 Task: In the  document Airports.rtf Select the text and change paragraph spacing to  '1.5' Change page orientation to  'Landscape' Add Page color Navy Blue
Action: Mouse moved to (380, 246)
Screenshot: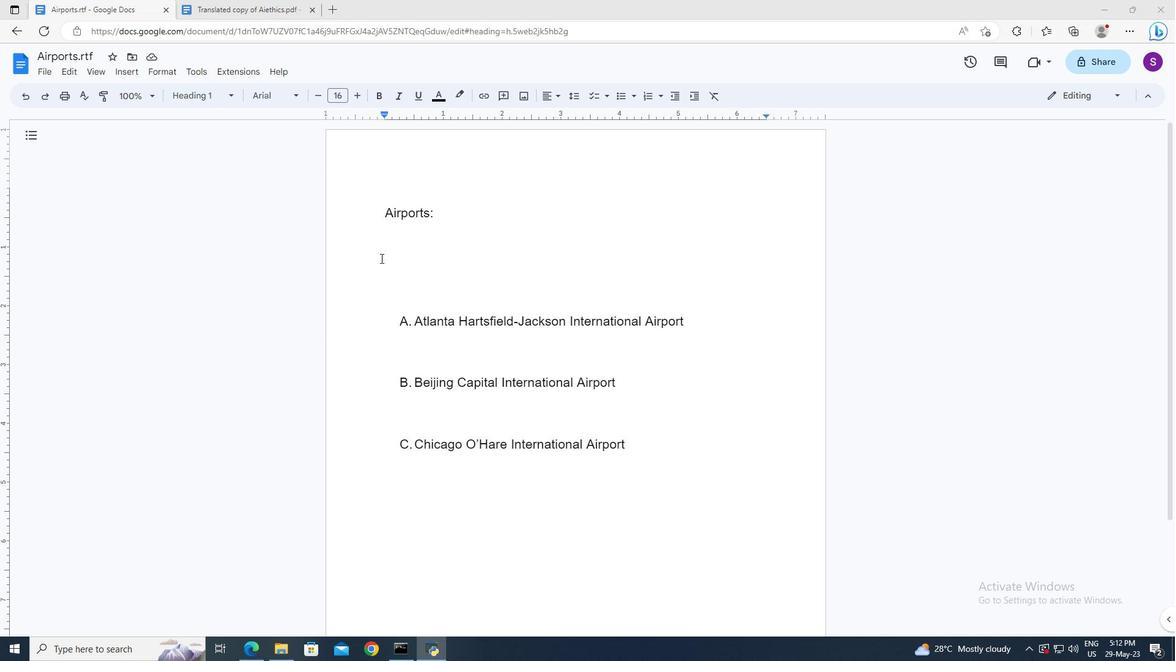 
Action: Mouse pressed left at (380, 246)
Screenshot: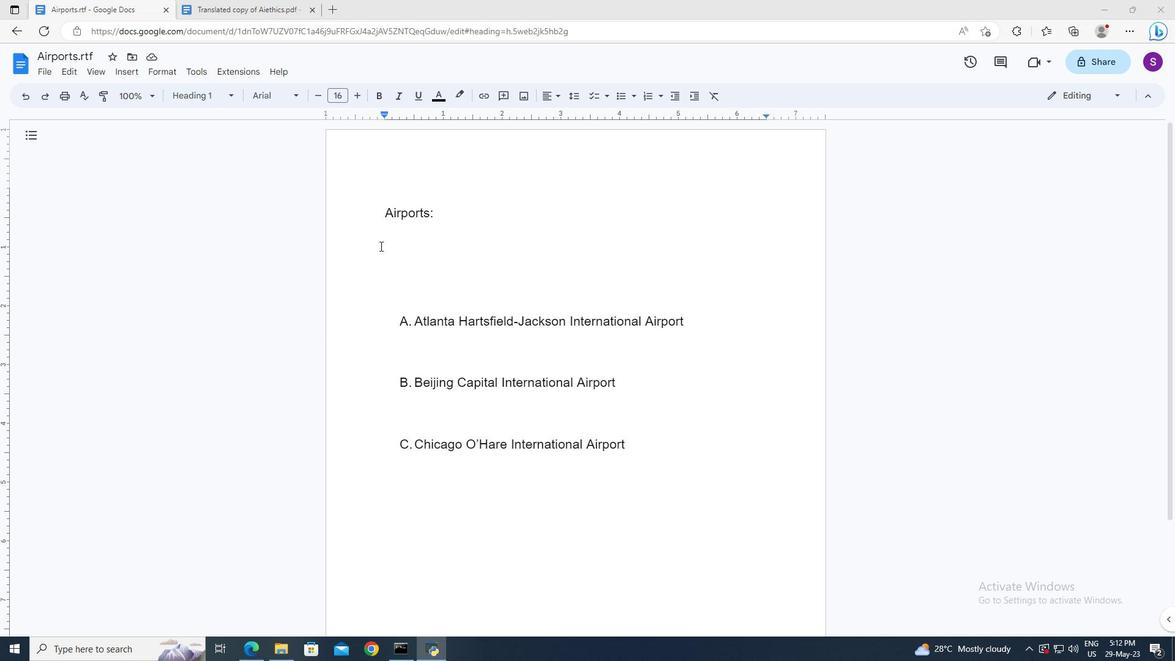
Action: Key pressed ctrl+A
Screenshot: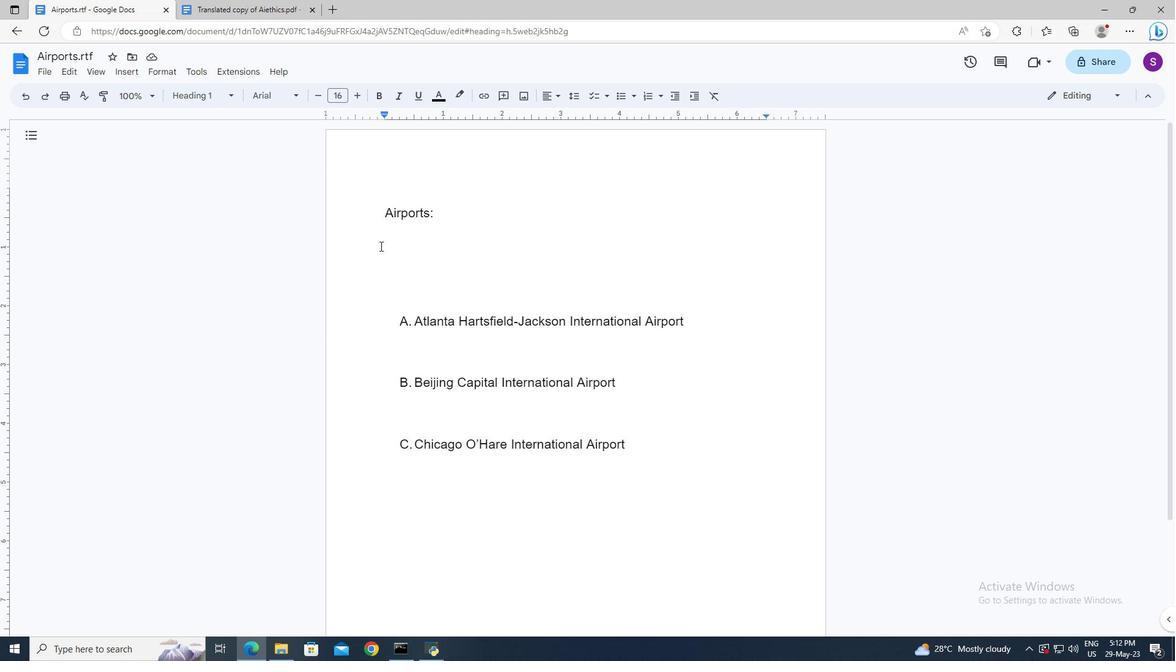 
Action: Mouse moved to (572, 97)
Screenshot: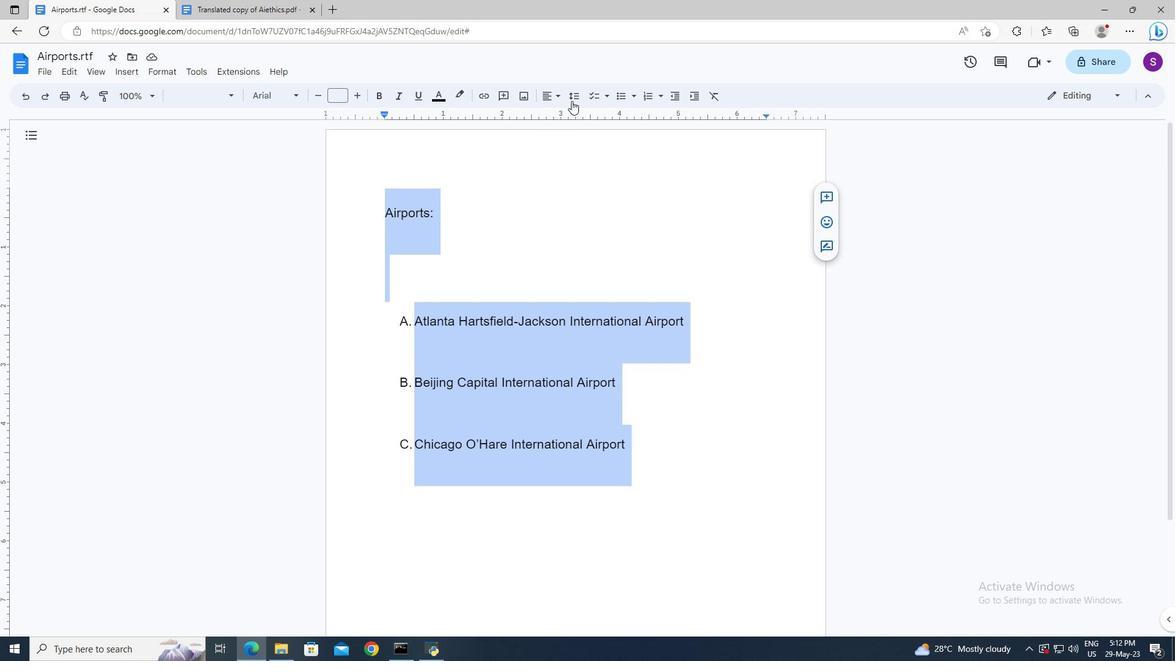 
Action: Mouse pressed left at (572, 97)
Screenshot: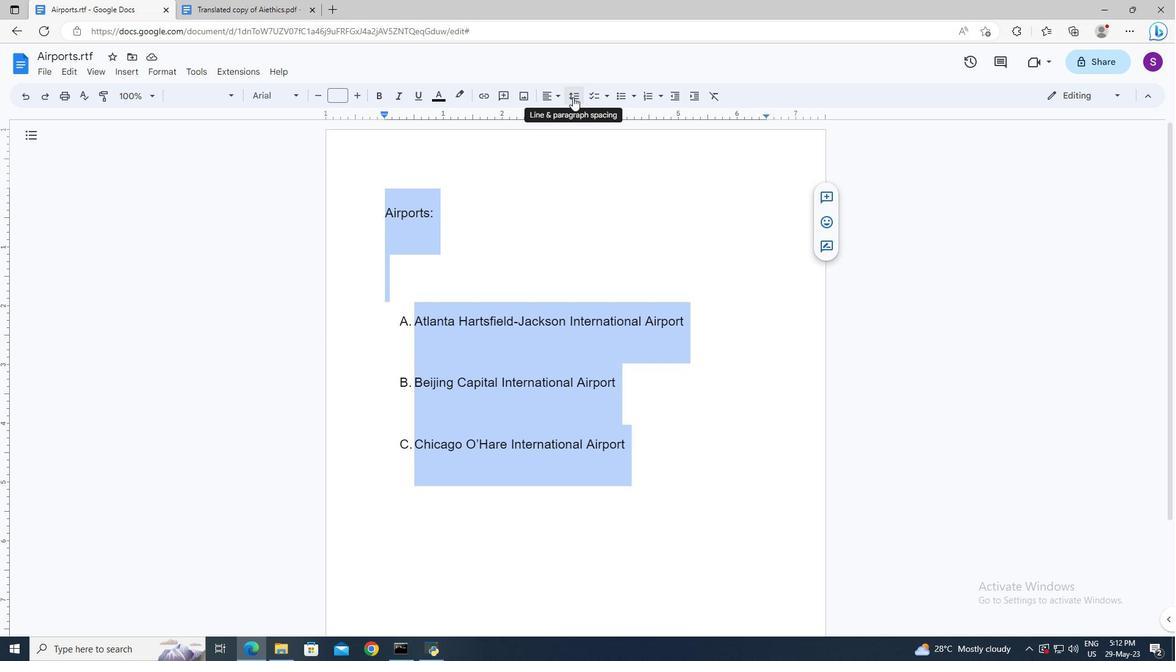 
Action: Mouse moved to (585, 155)
Screenshot: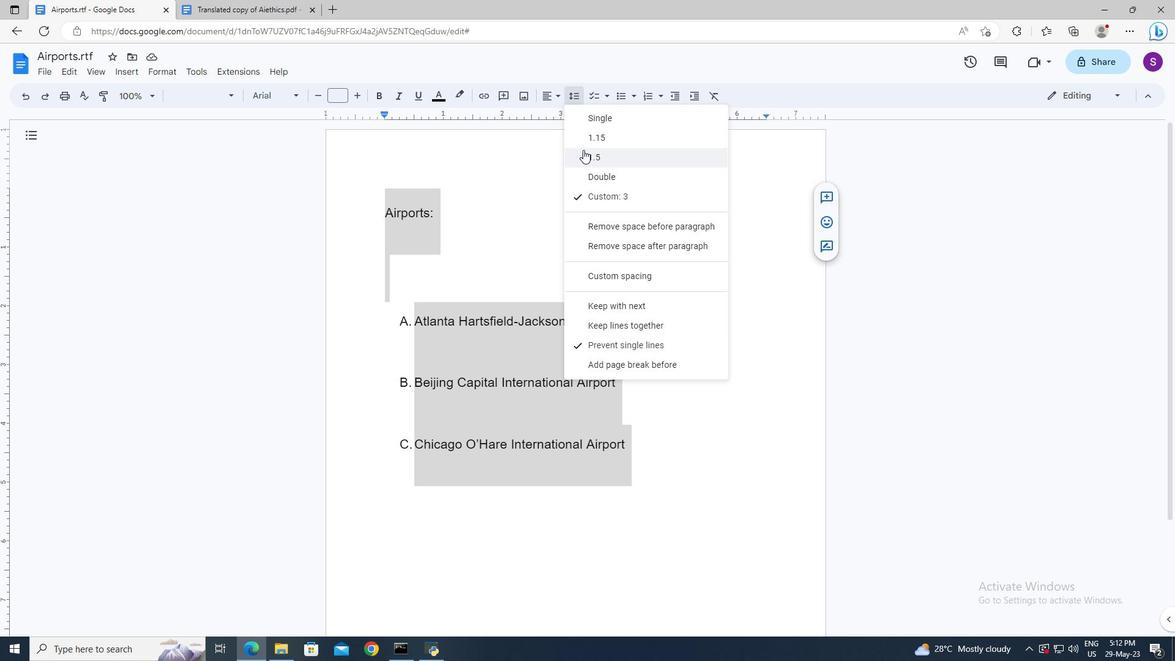 
Action: Mouse pressed left at (585, 155)
Screenshot: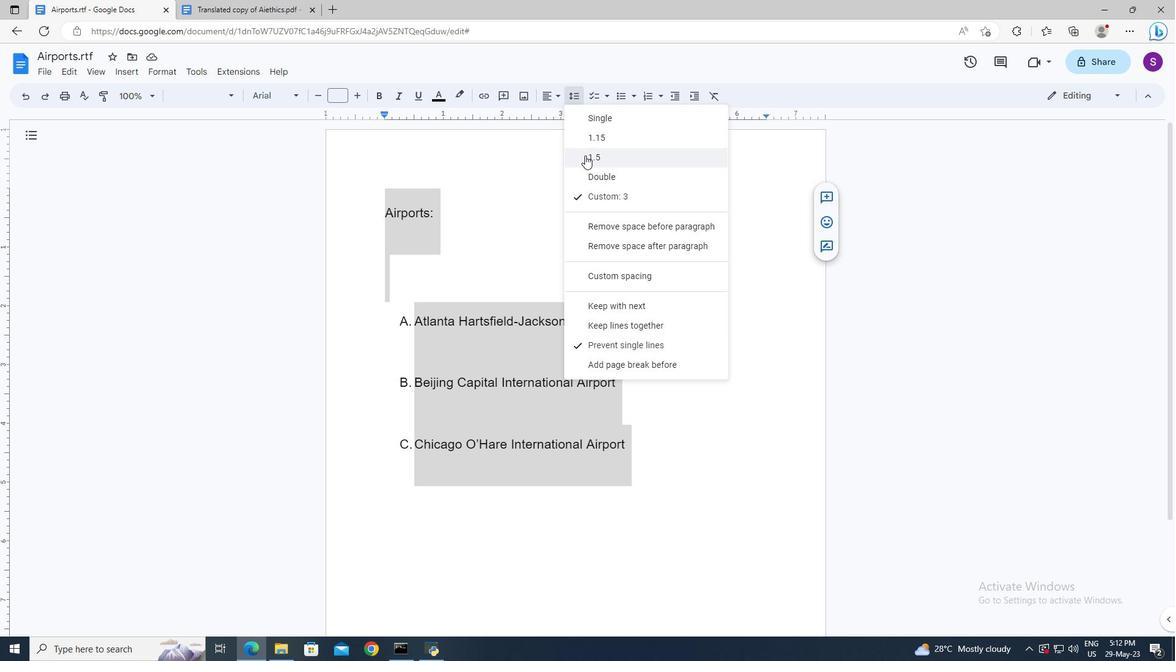 
Action: Mouse moved to (487, 209)
Screenshot: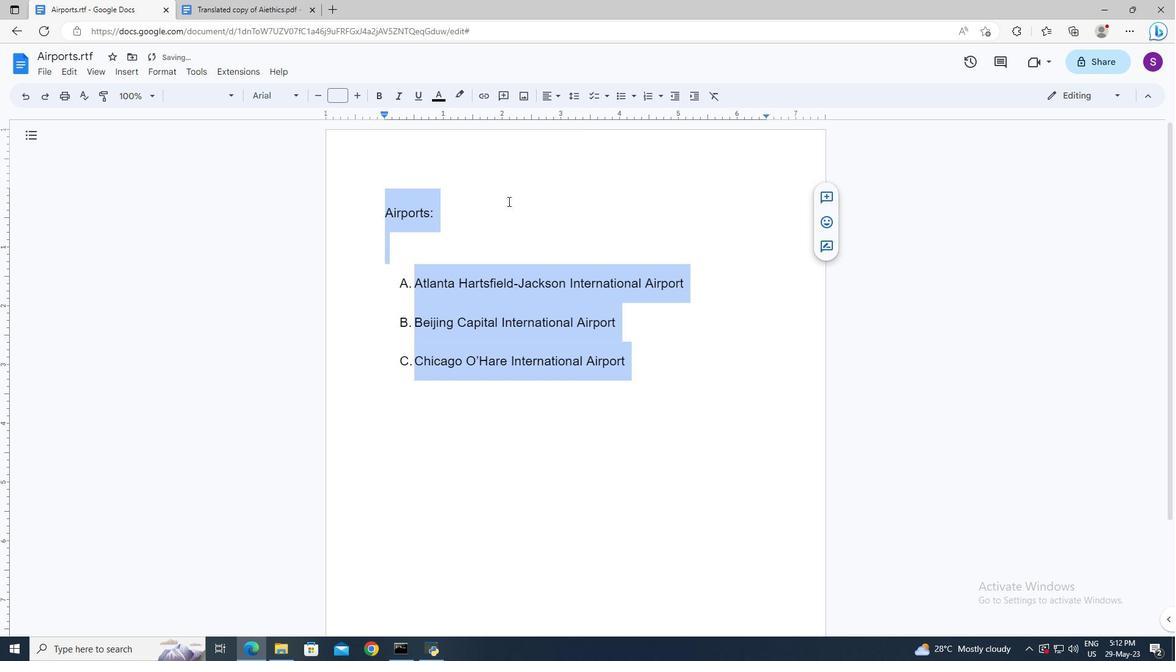 
Action: Mouse pressed left at (487, 209)
Screenshot: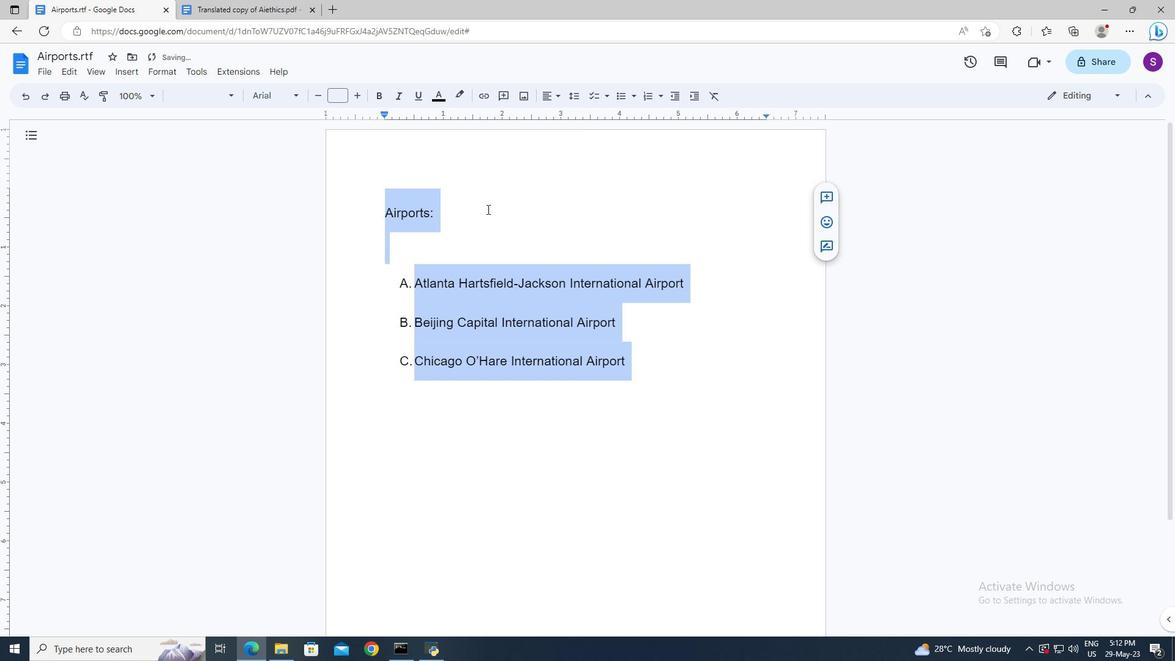 
Action: Mouse moved to (50, 66)
Screenshot: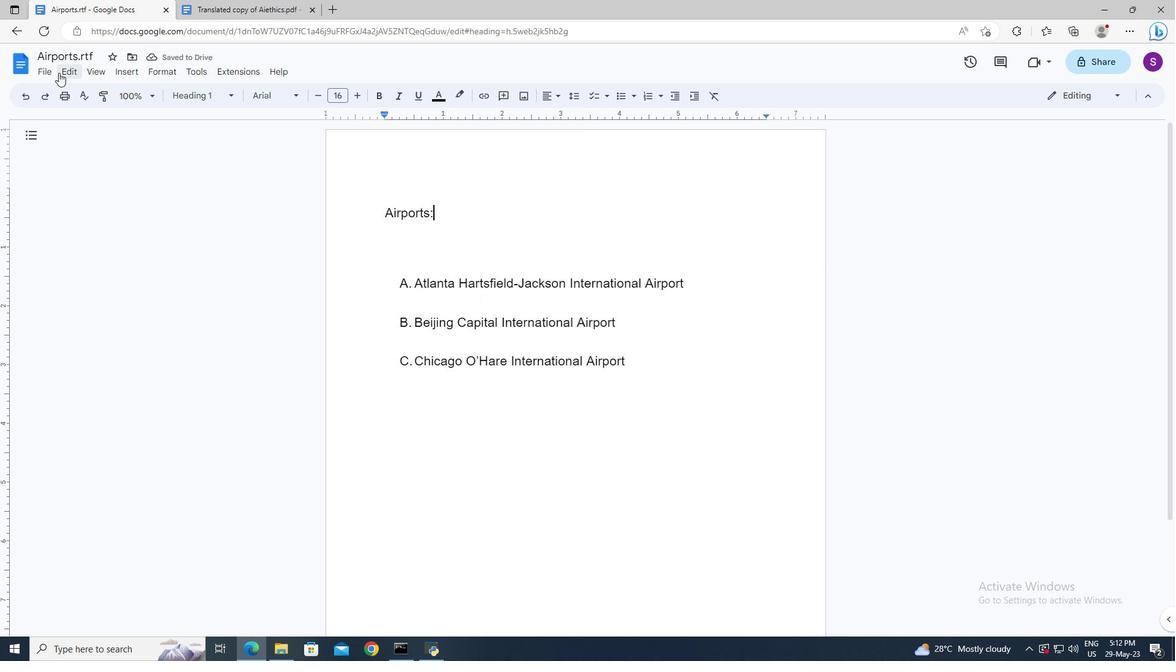 
Action: Mouse pressed left at (50, 66)
Screenshot: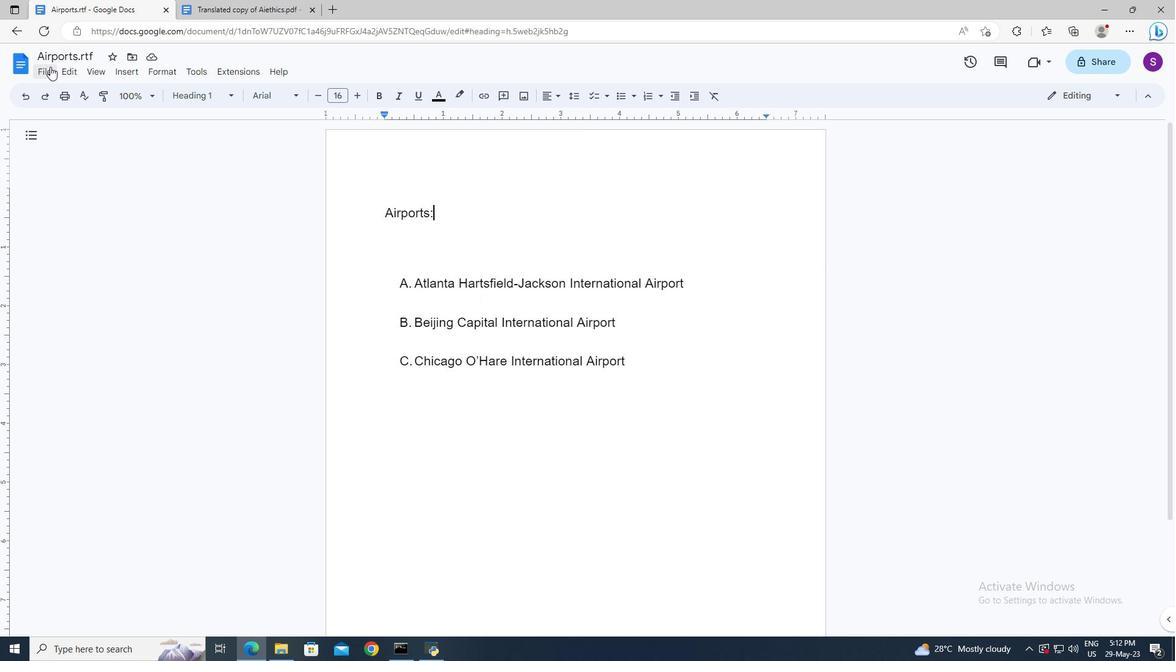 
Action: Mouse moved to (104, 405)
Screenshot: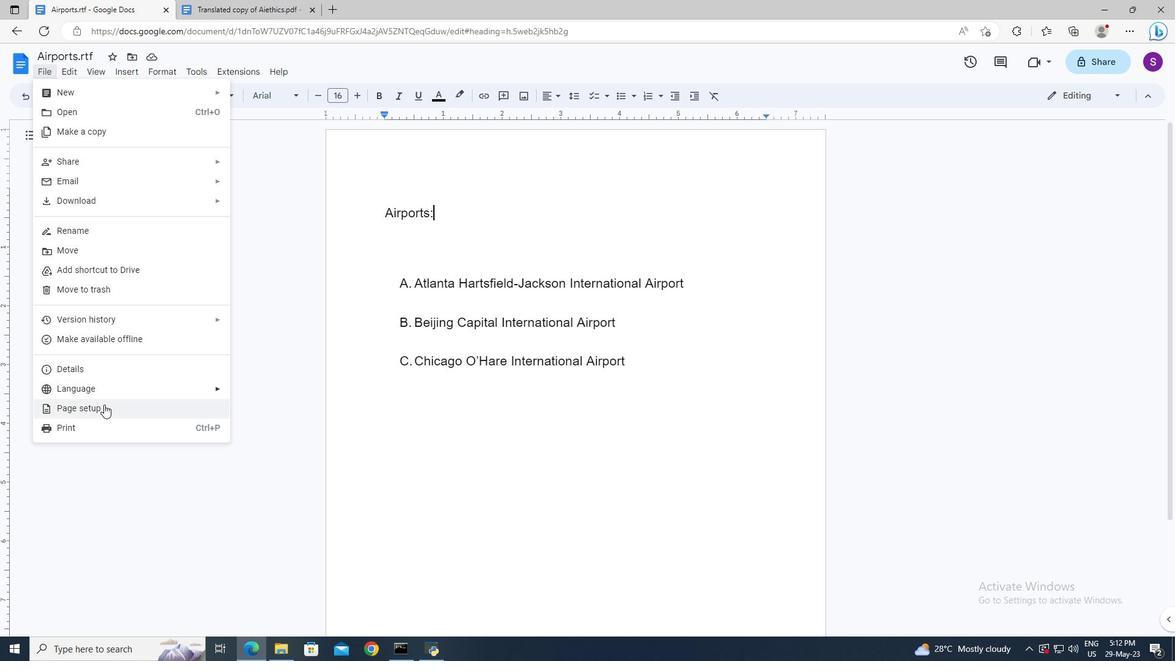 
Action: Mouse pressed left at (104, 405)
Screenshot: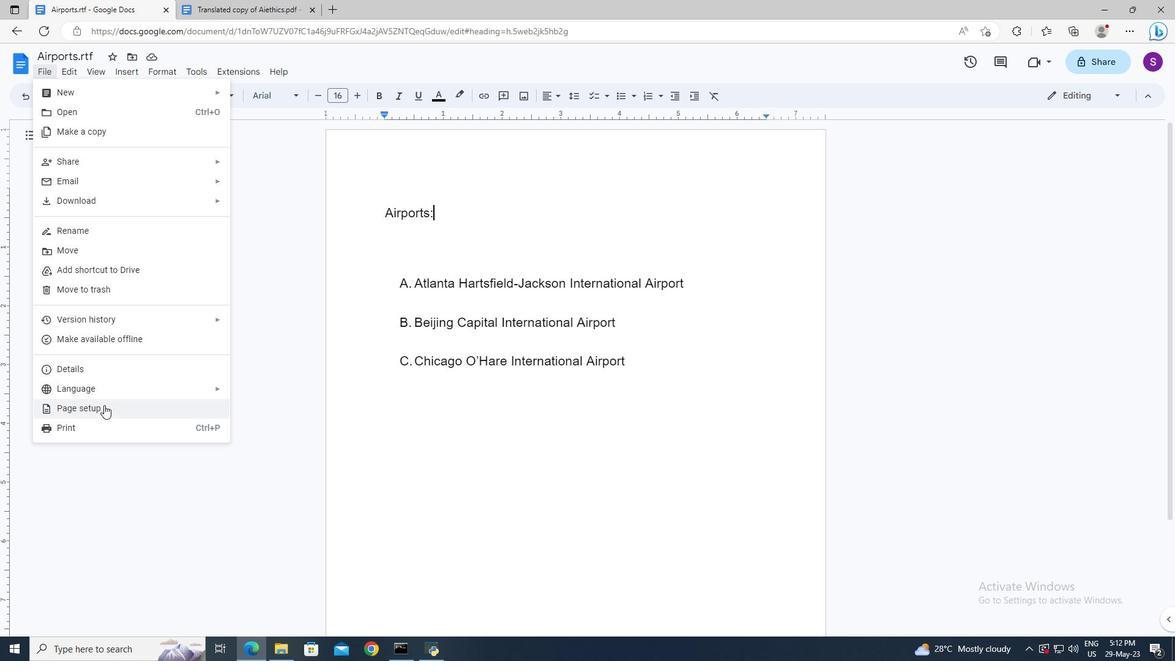 
Action: Mouse moved to (538, 321)
Screenshot: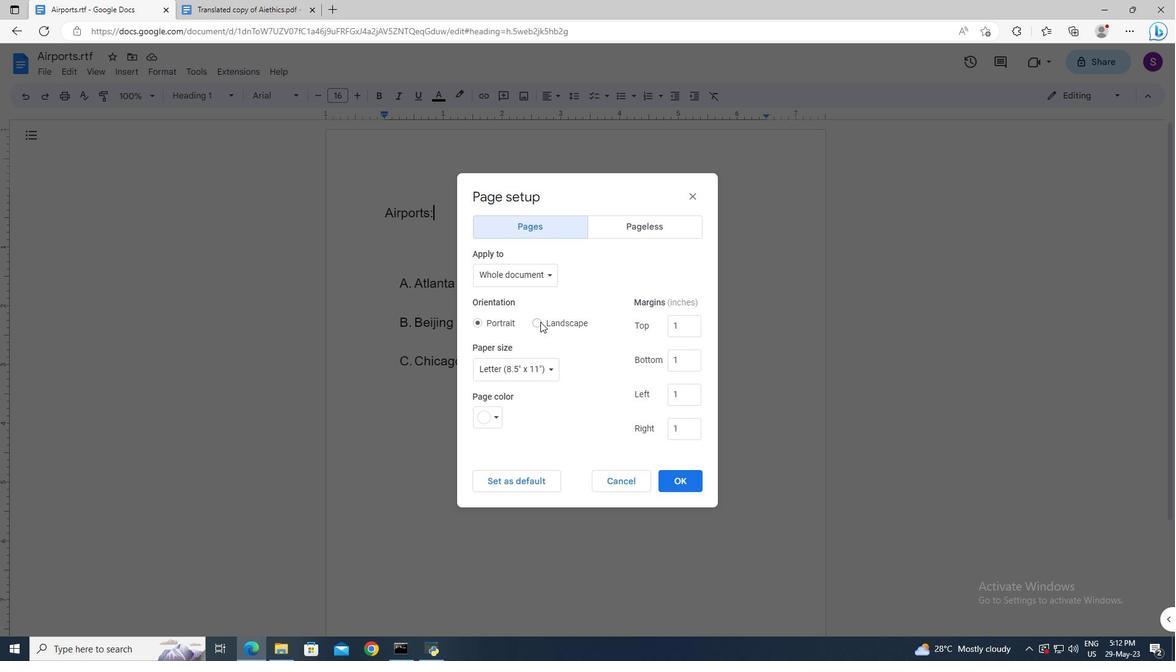 
Action: Mouse pressed left at (538, 321)
Screenshot: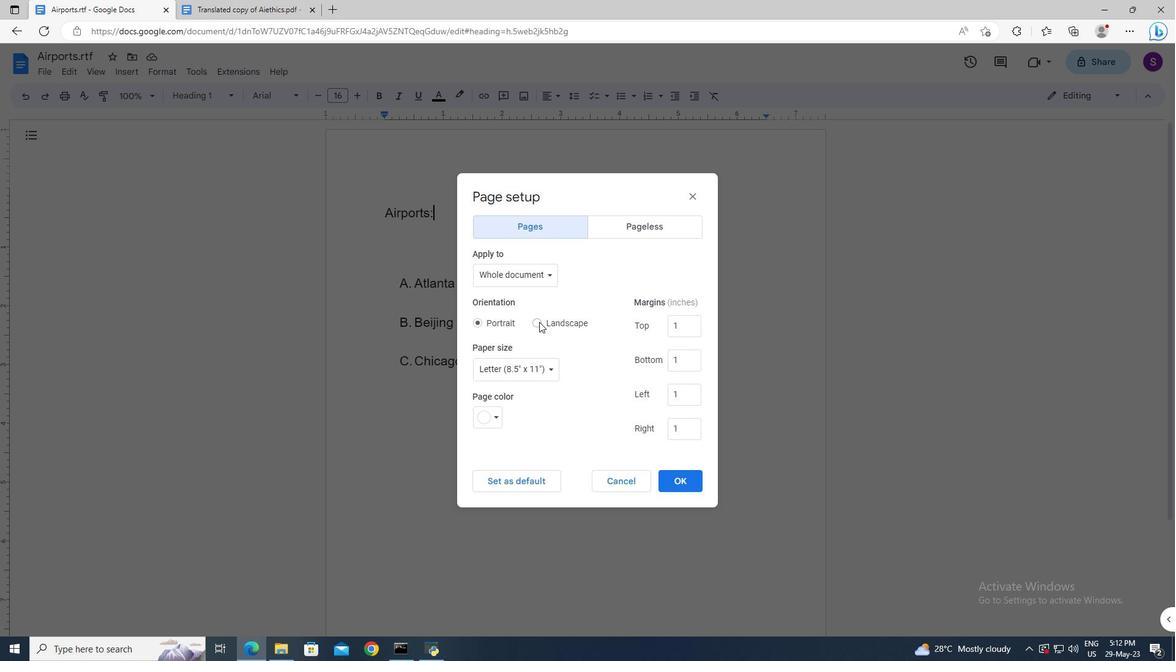 
Action: Mouse moved to (499, 418)
Screenshot: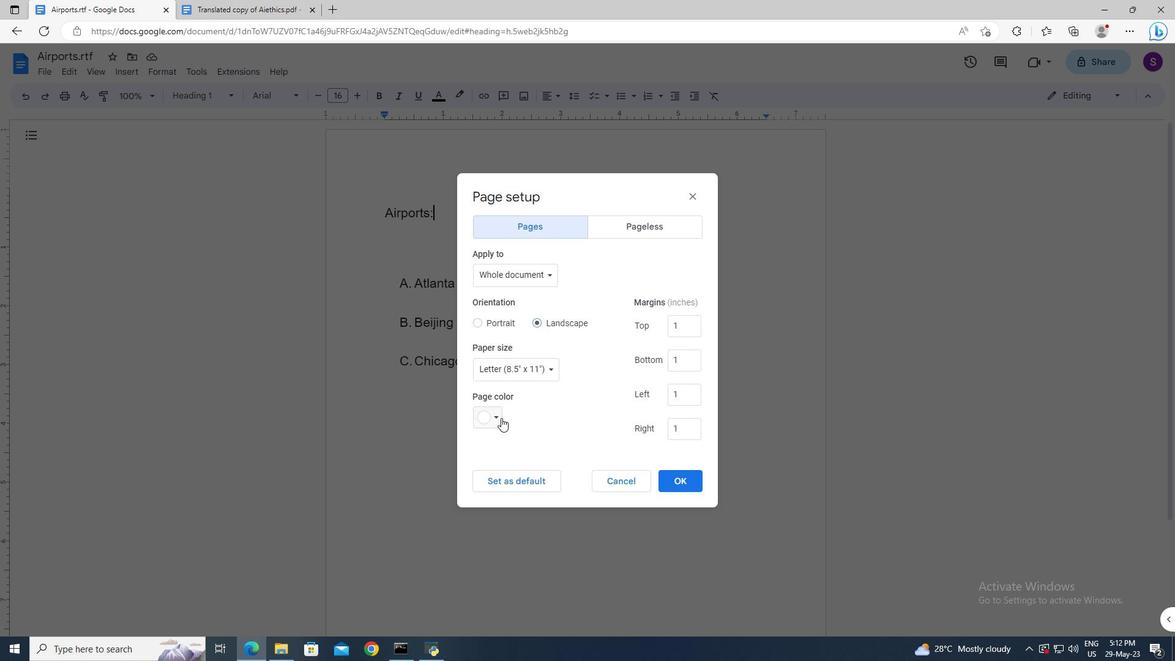 
Action: Mouse pressed left at (499, 418)
Screenshot: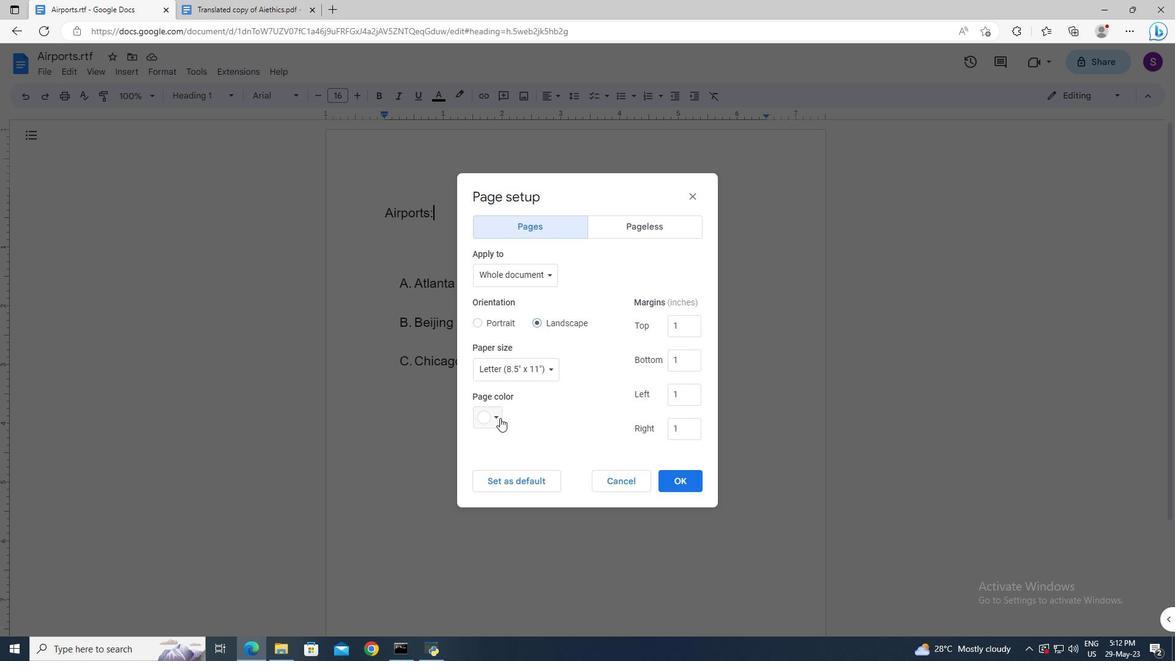 
Action: Mouse moved to (564, 523)
Screenshot: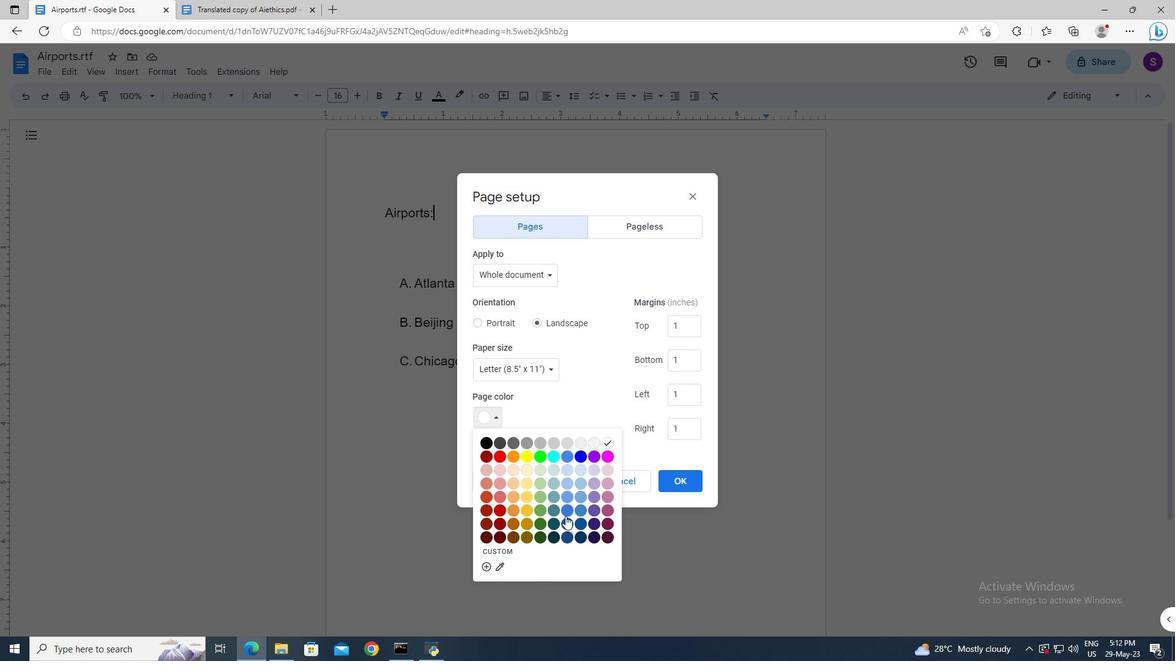 
Action: Mouse pressed left at (564, 523)
Screenshot: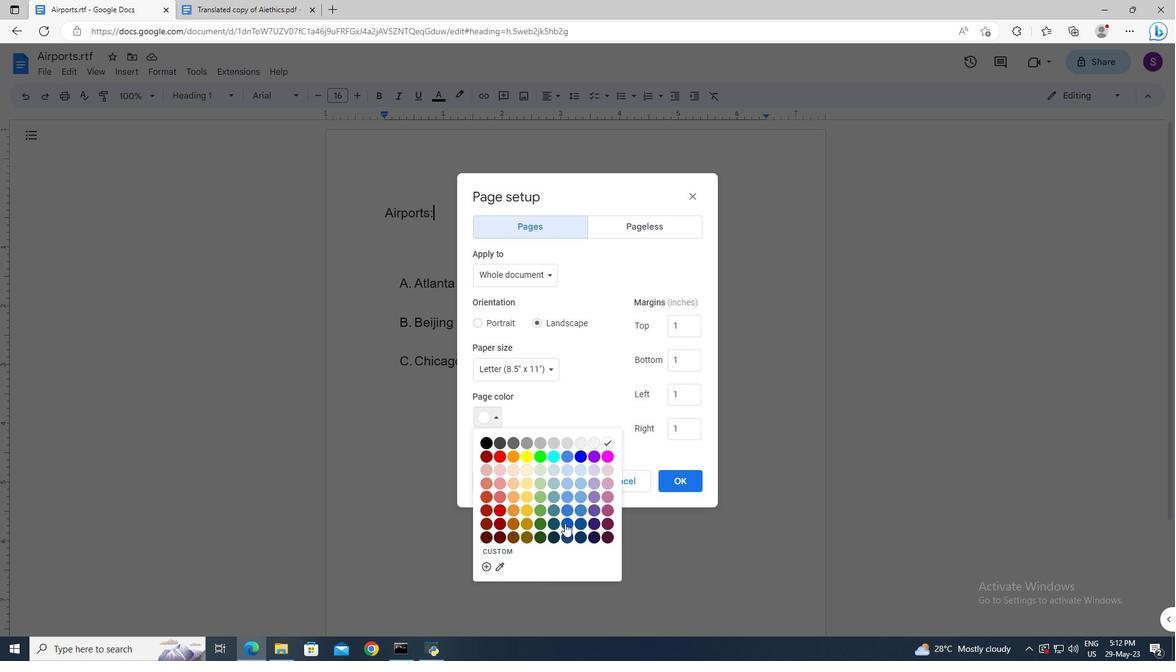 
Action: Mouse moved to (672, 481)
Screenshot: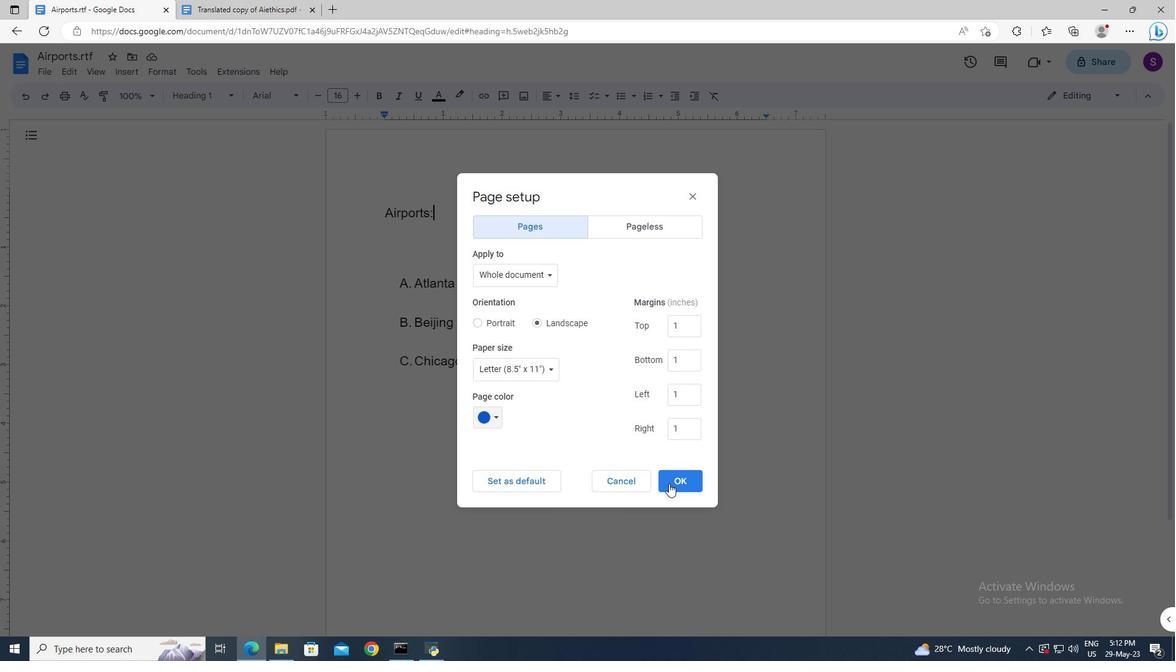
Action: Mouse pressed left at (672, 481)
Screenshot: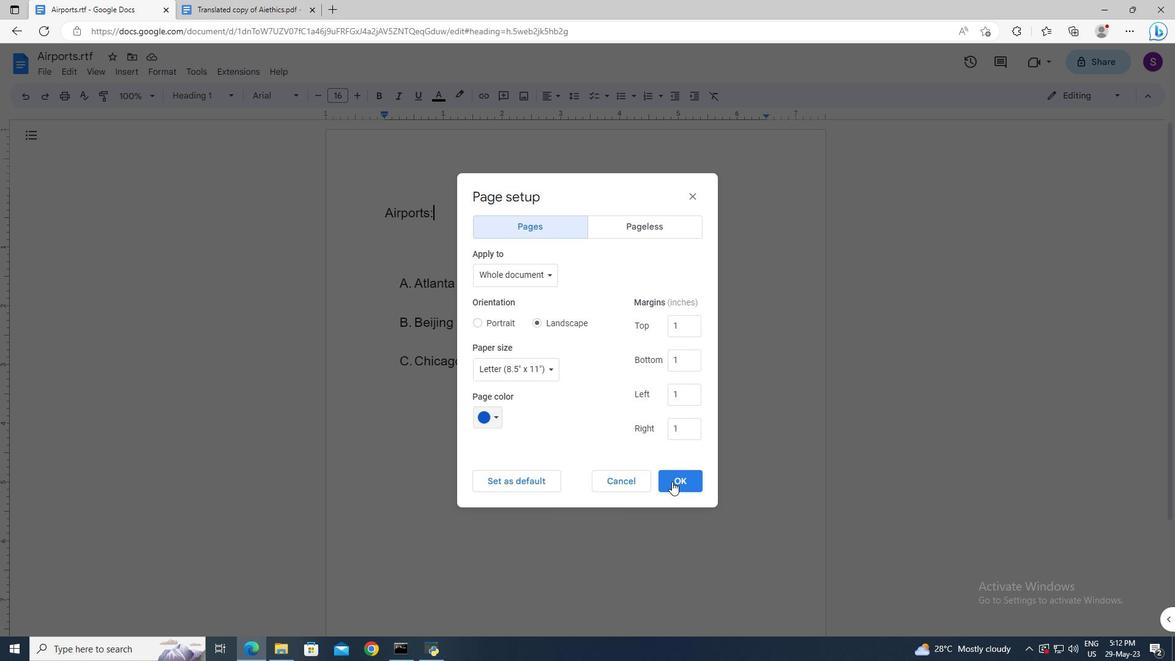 
Action: Mouse moved to (665, 458)
Screenshot: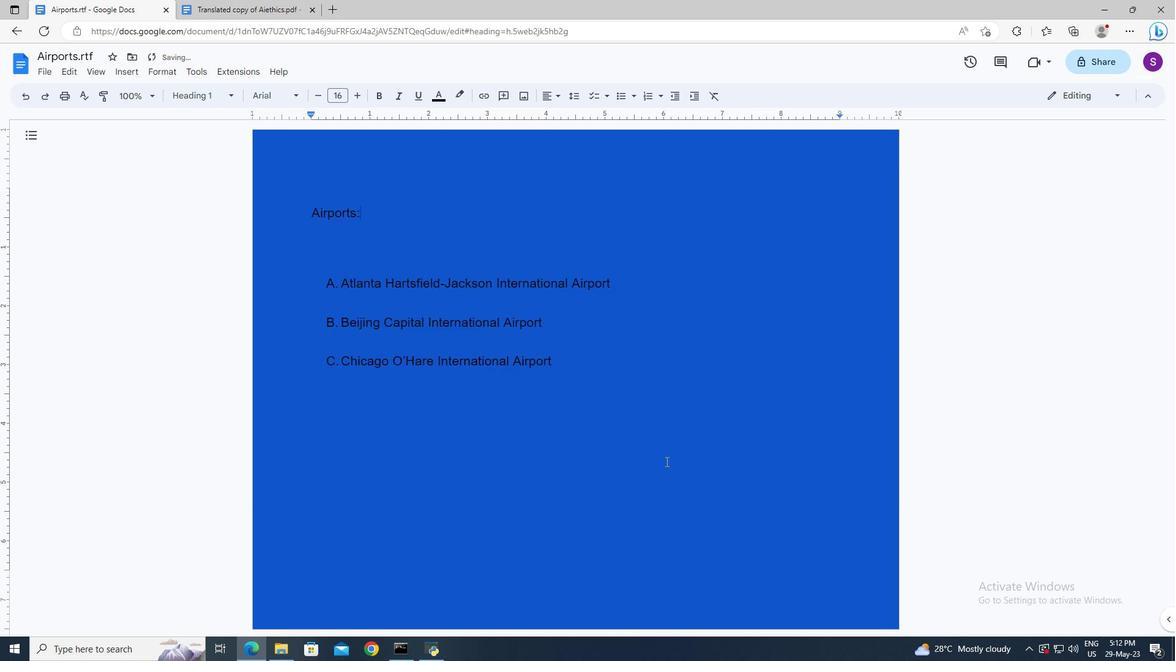 
Action: Mouse pressed left at (665, 458)
Screenshot: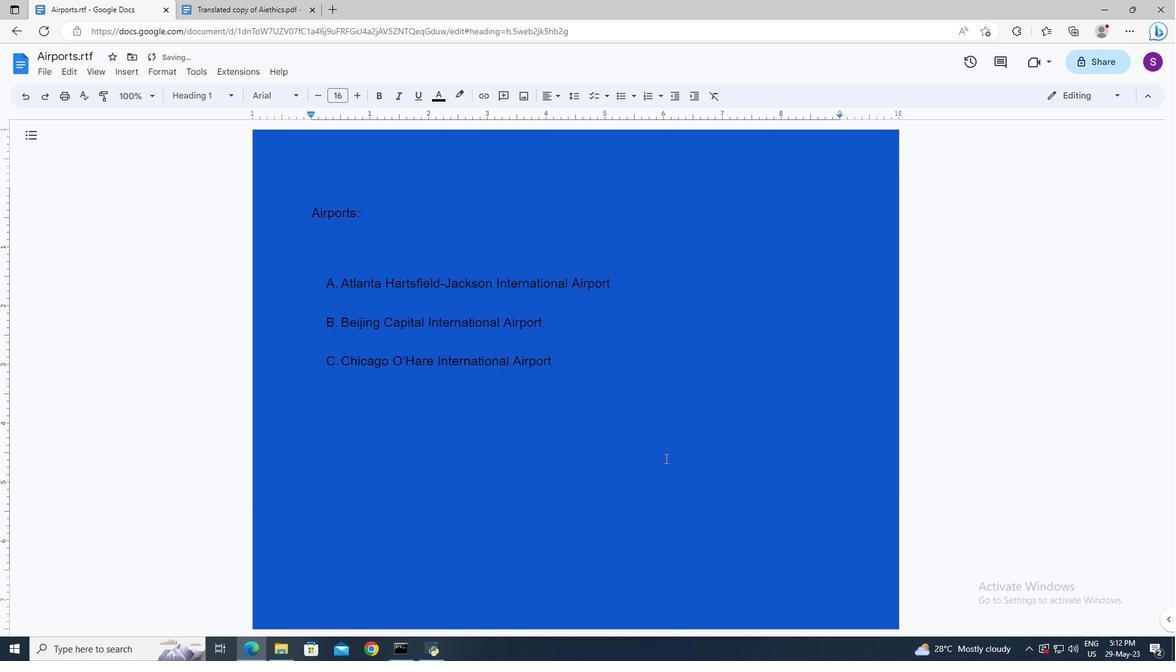 
